Task: Look for products in the category "Drink Mixes" from the brand "Vega".
Action: Mouse pressed left at (24, 106)
Screenshot: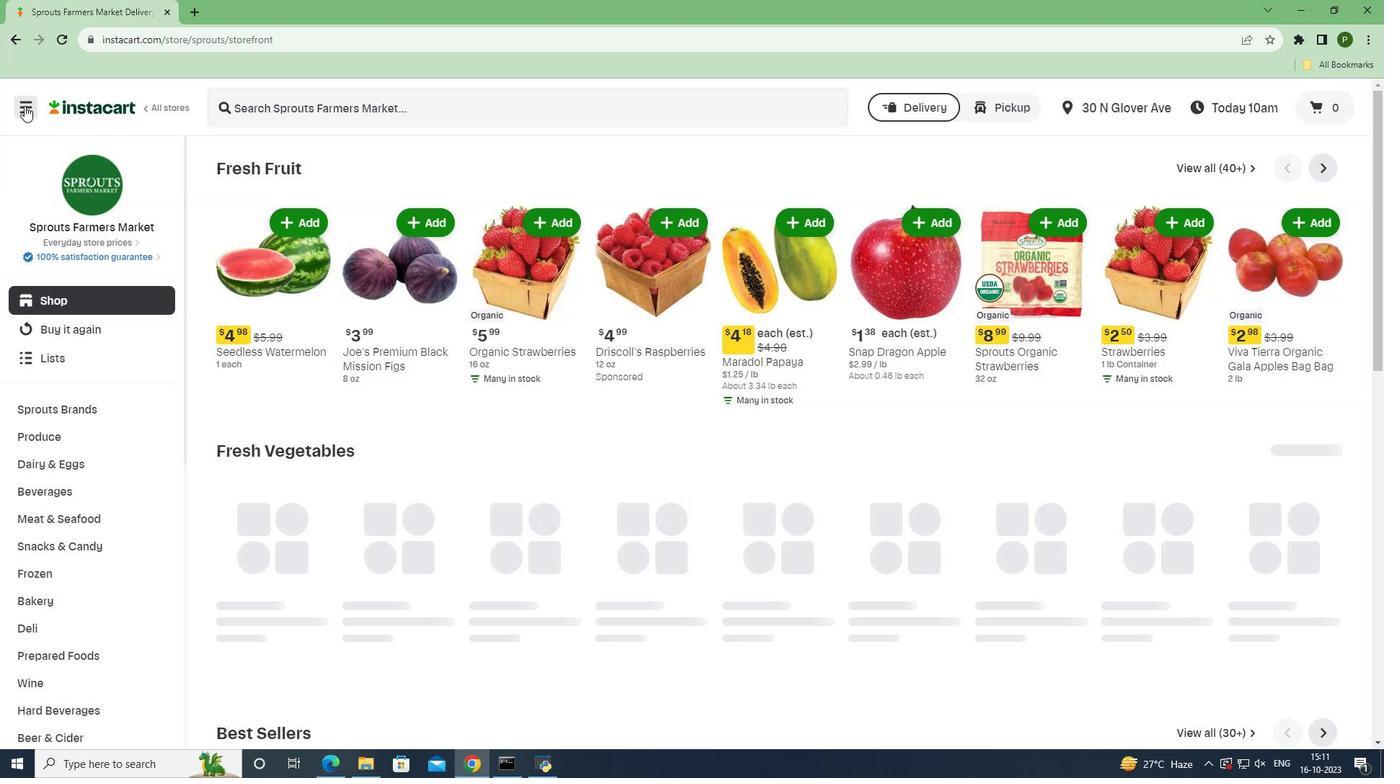 
Action: Mouse moved to (71, 377)
Screenshot: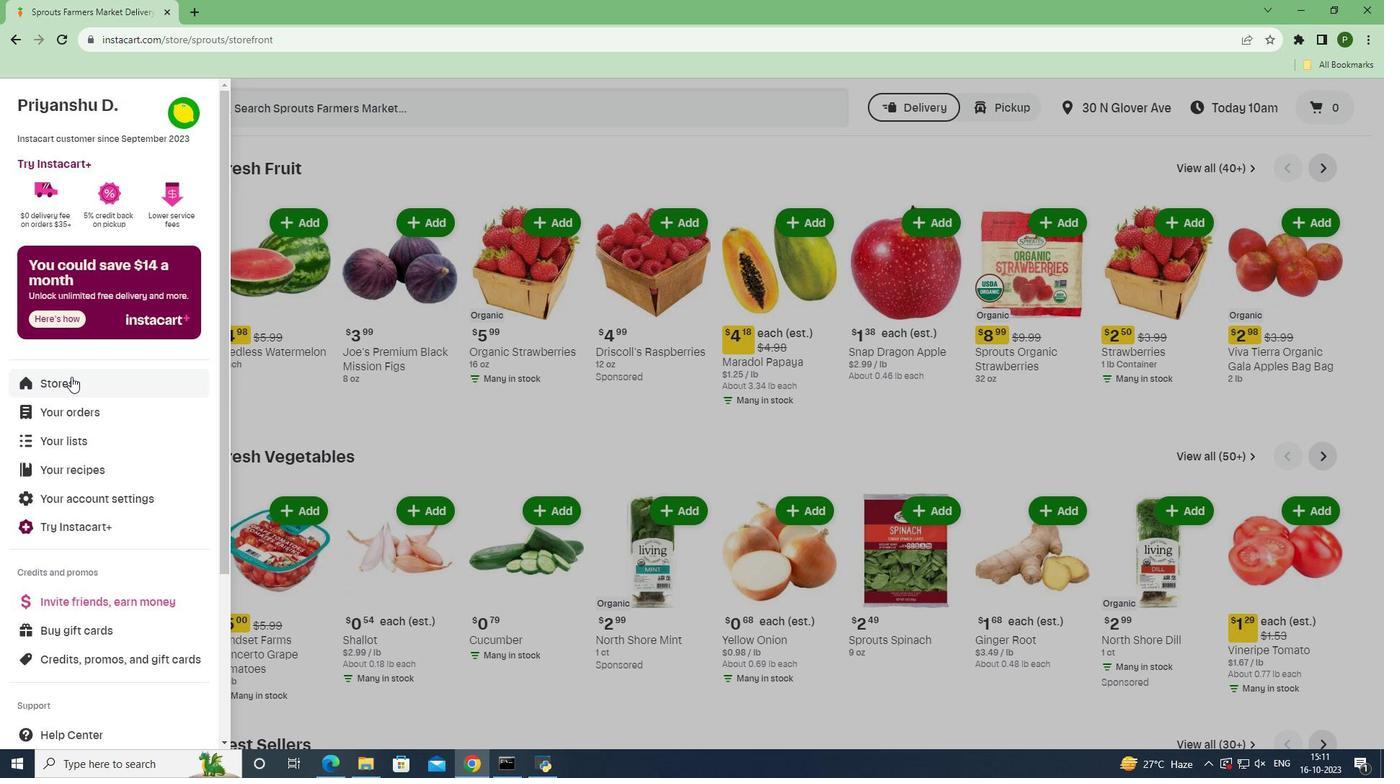 
Action: Mouse pressed left at (71, 377)
Screenshot: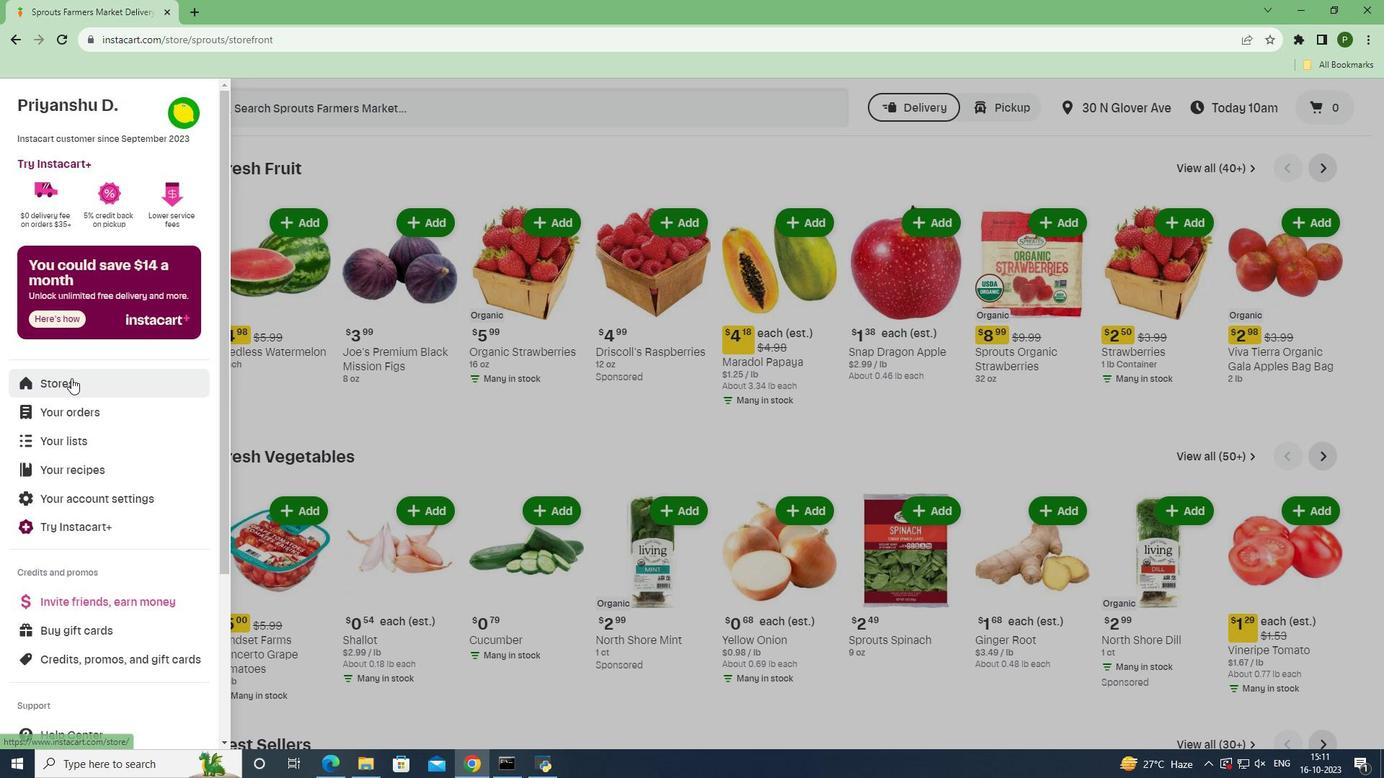 
Action: Mouse moved to (337, 163)
Screenshot: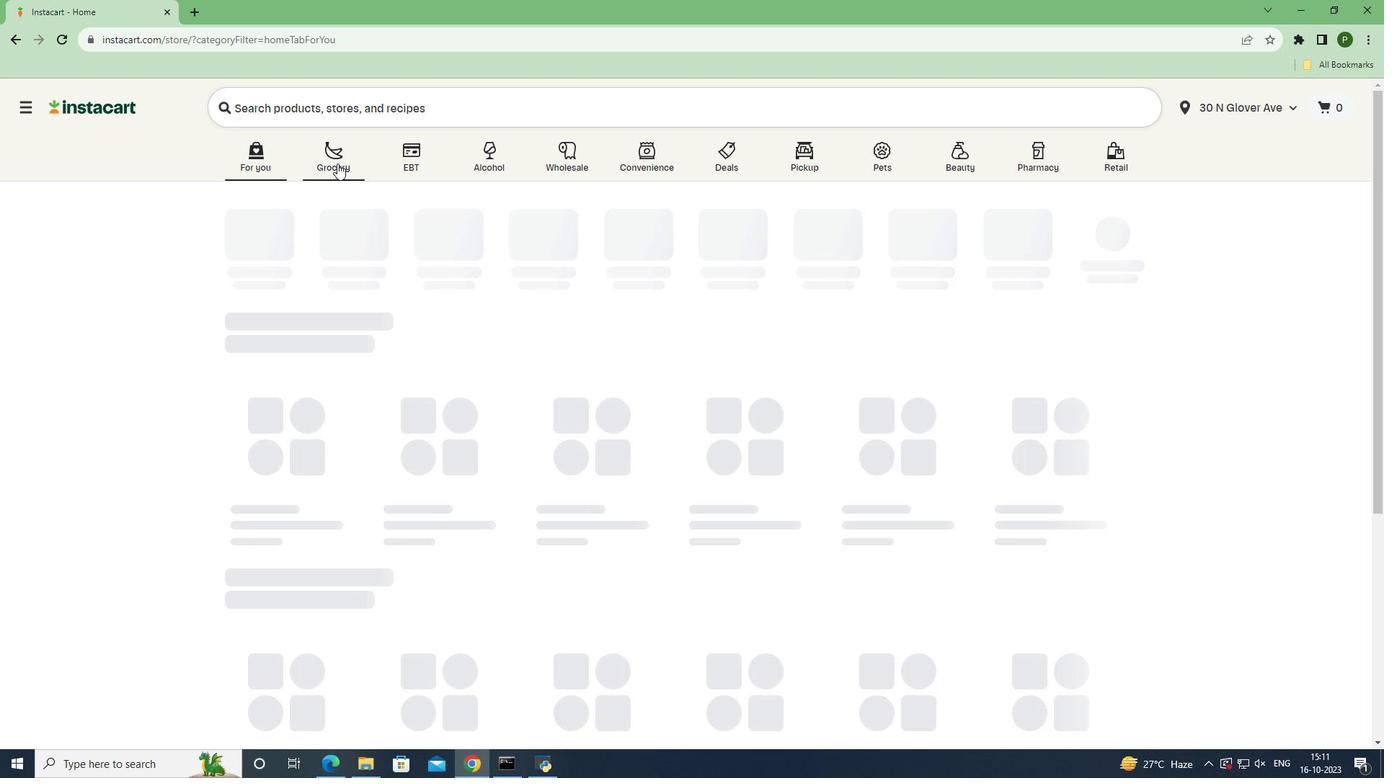 
Action: Mouse pressed left at (337, 163)
Screenshot: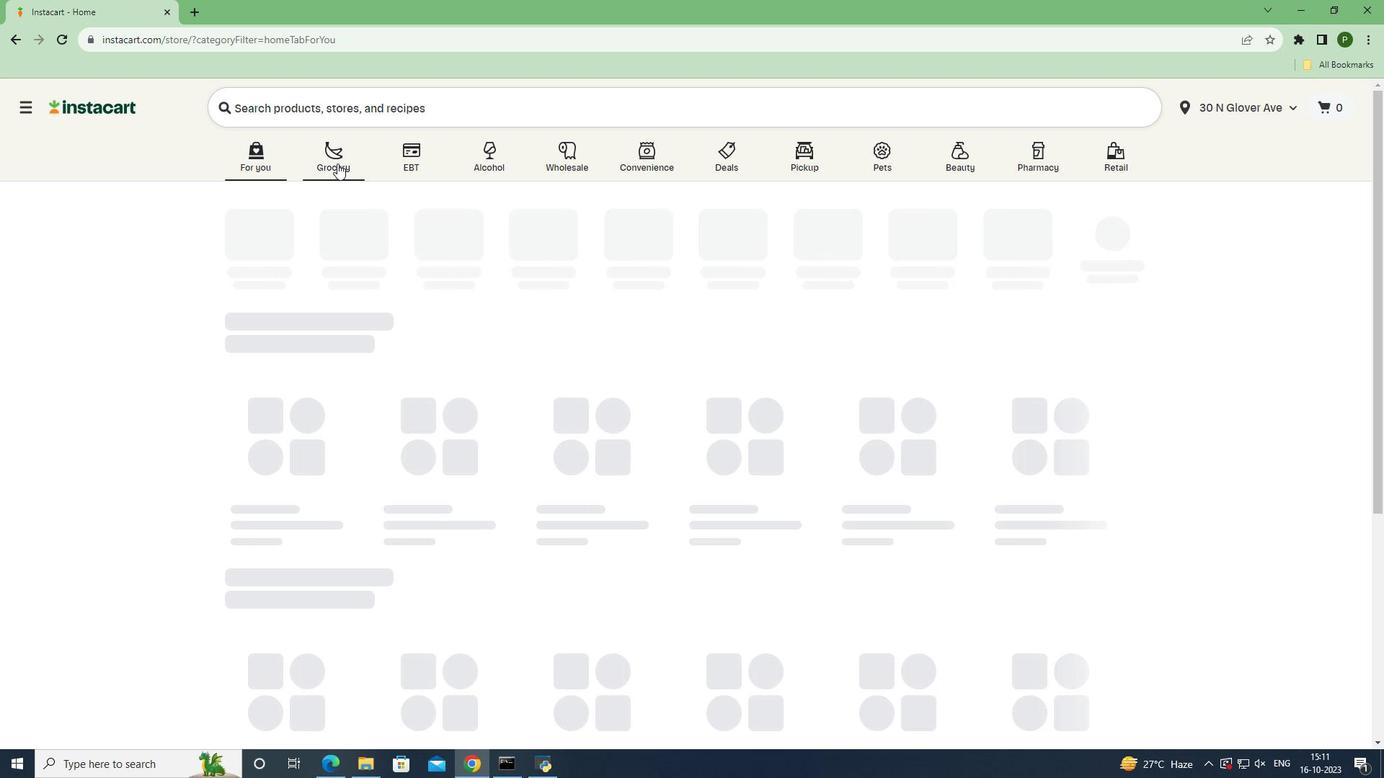 
Action: Mouse moved to (928, 320)
Screenshot: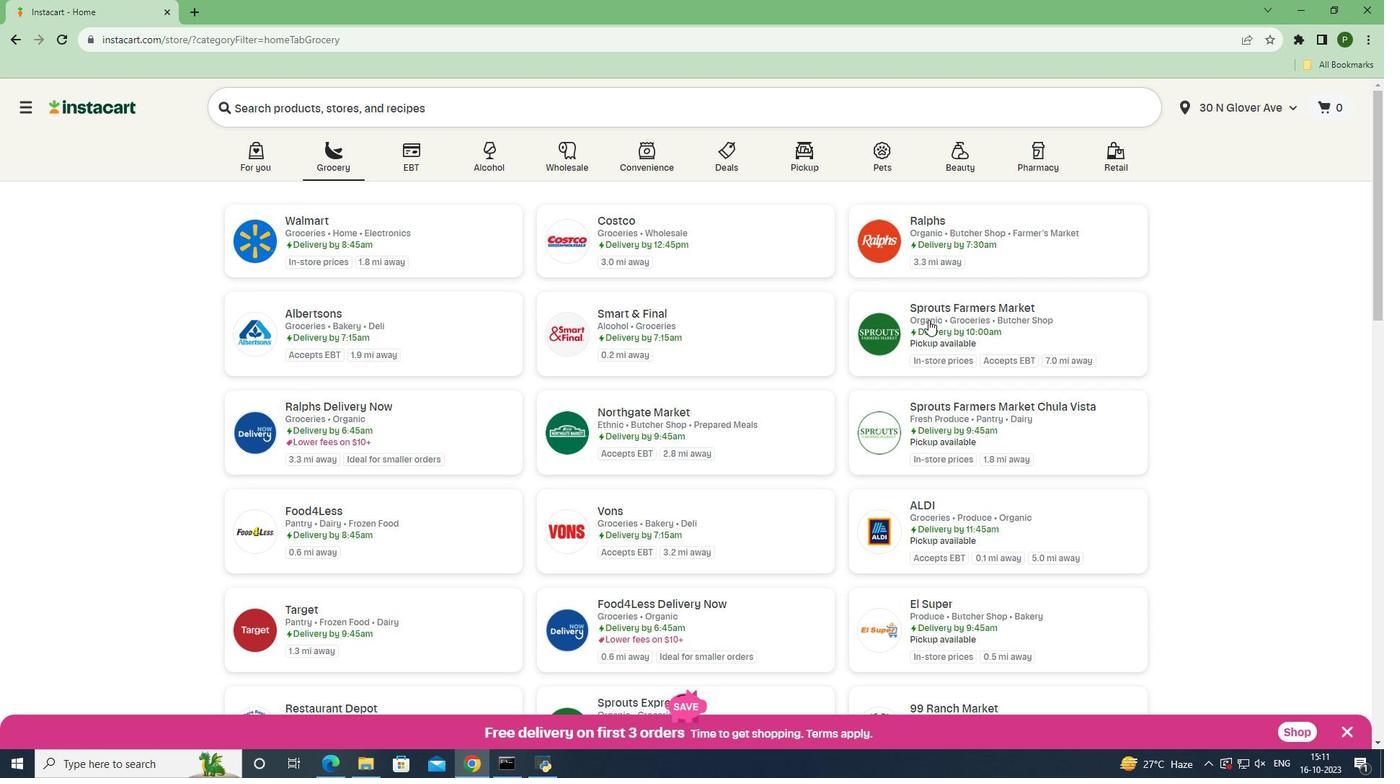 
Action: Mouse pressed left at (928, 320)
Screenshot: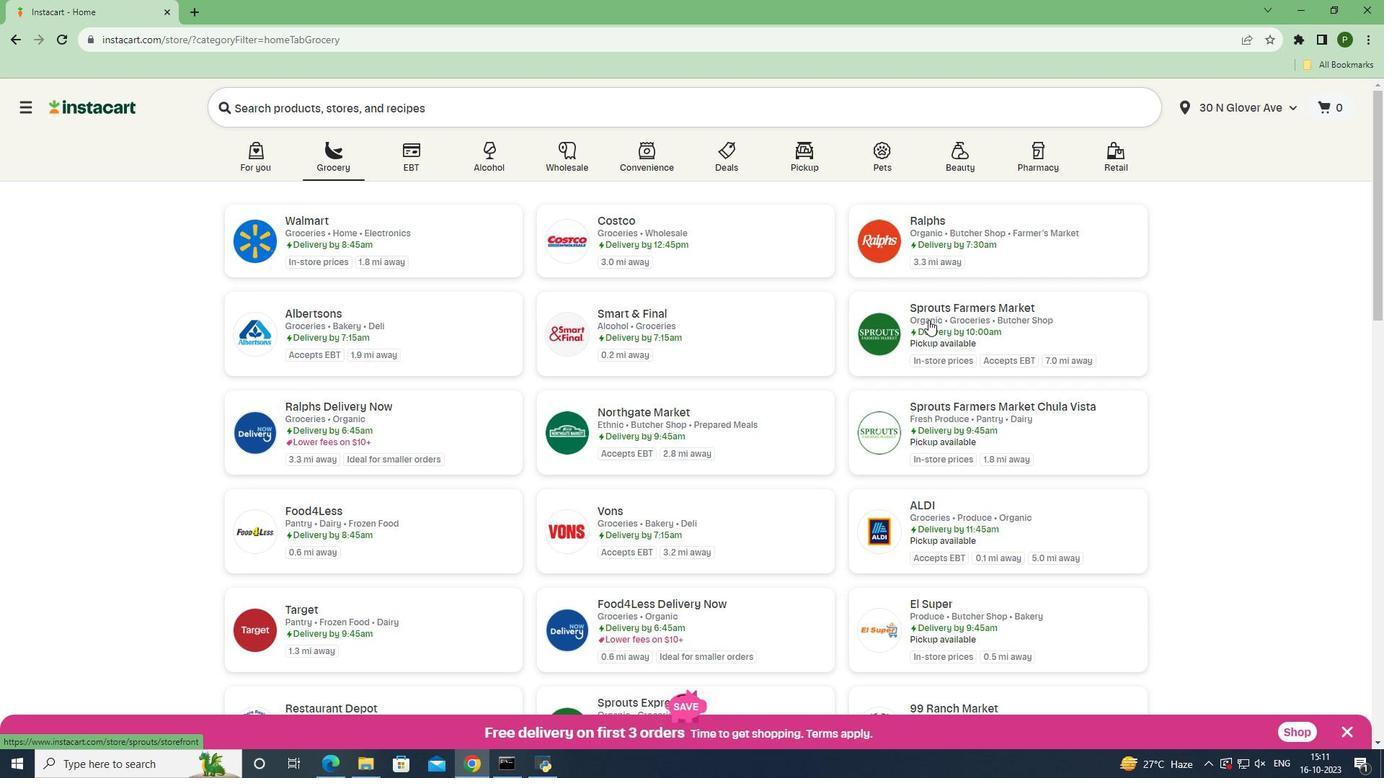 
Action: Mouse moved to (78, 491)
Screenshot: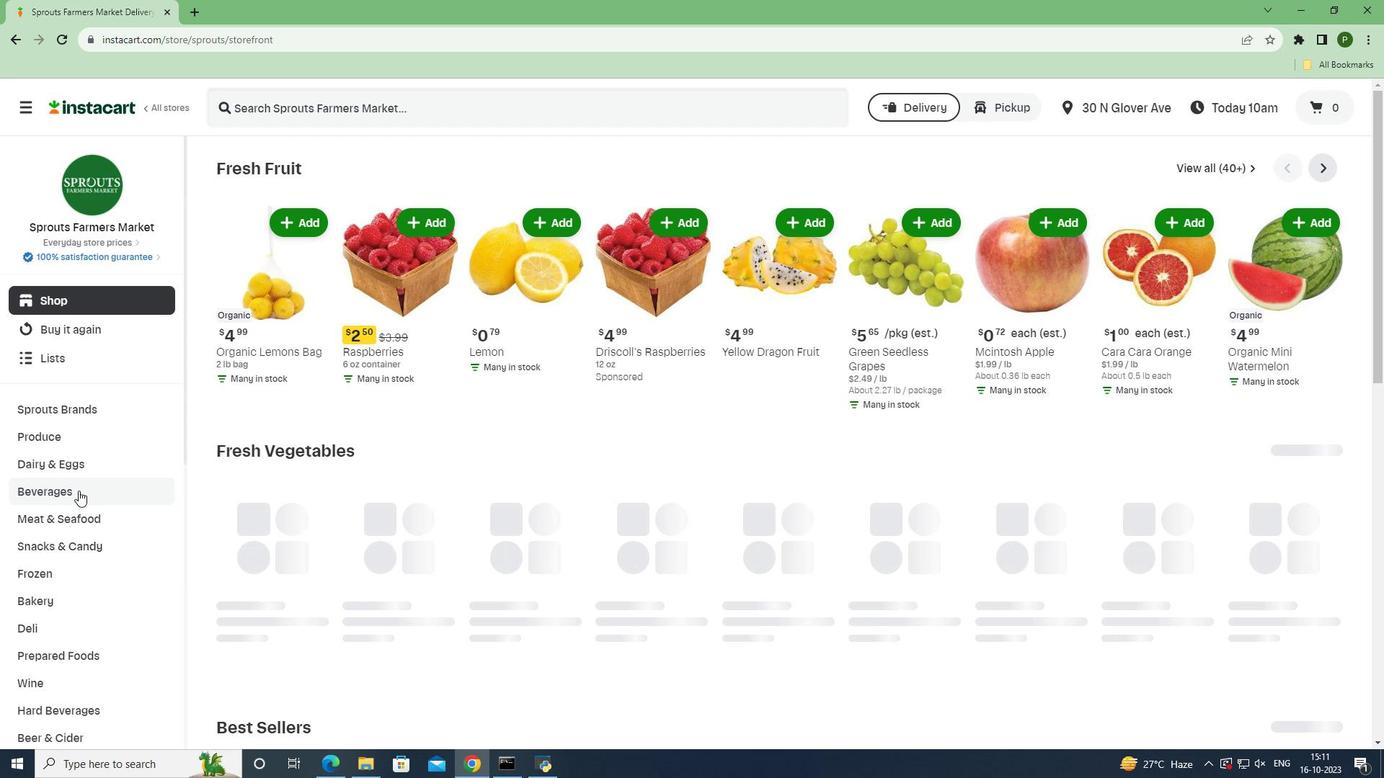 
Action: Mouse pressed left at (78, 491)
Screenshot: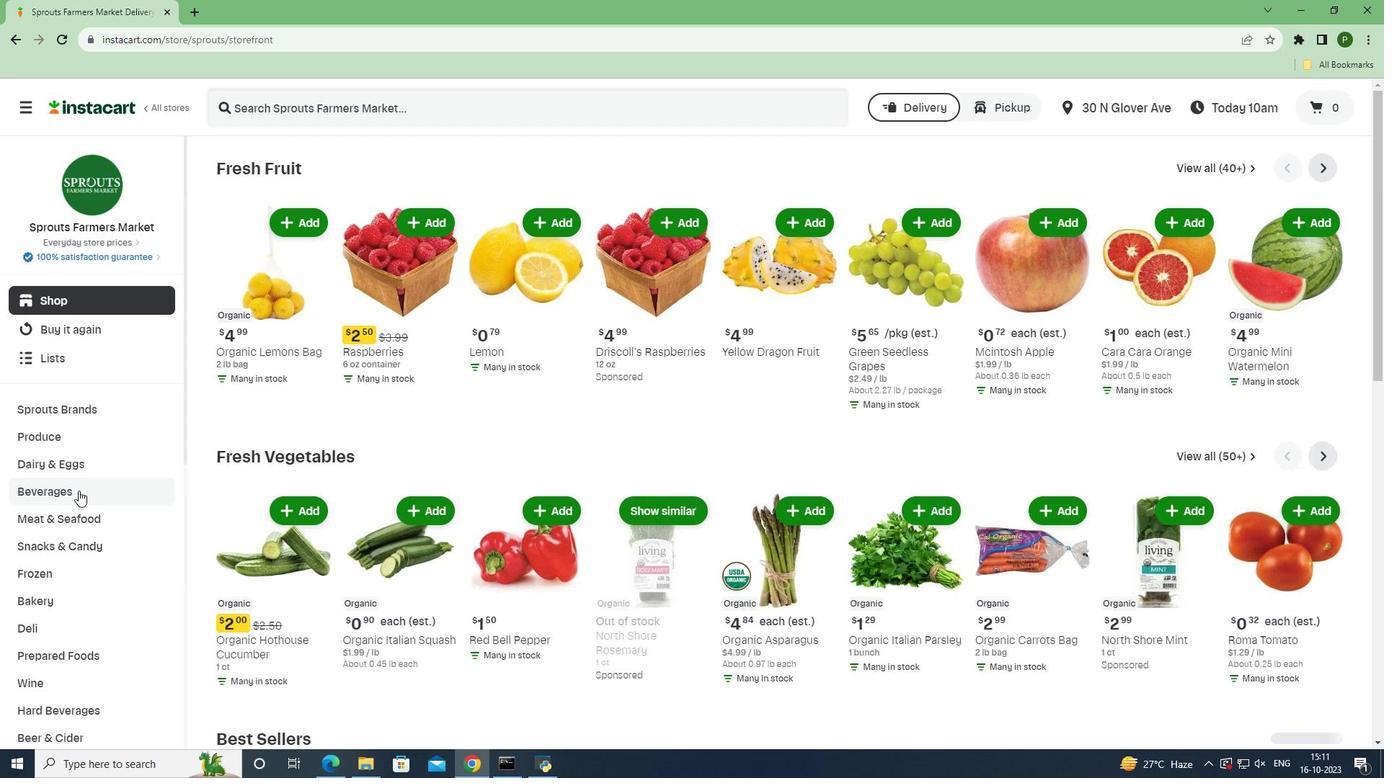 
Action: Mouse moved to (1304, 201)
Screenshot: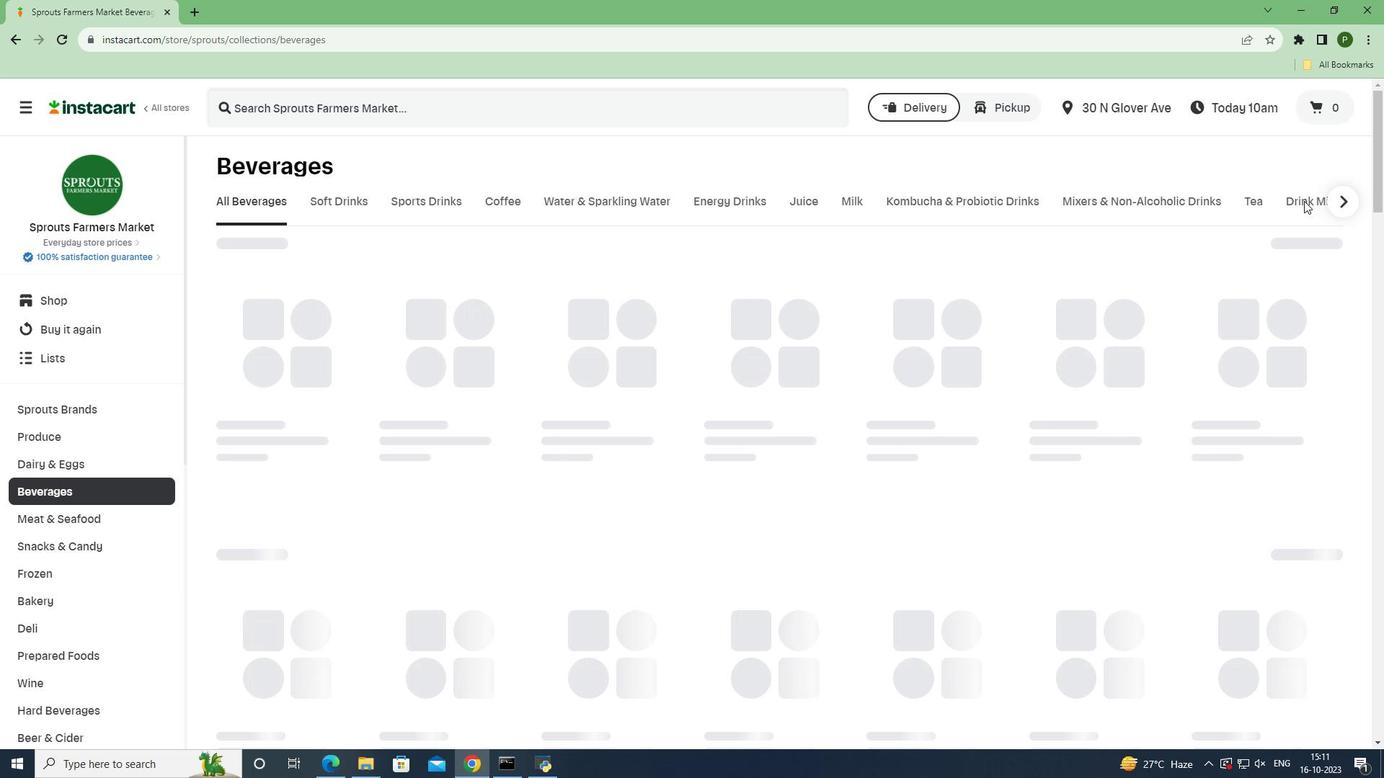 
Action: Mouse pressed left at (1304, 201)
Screenshot: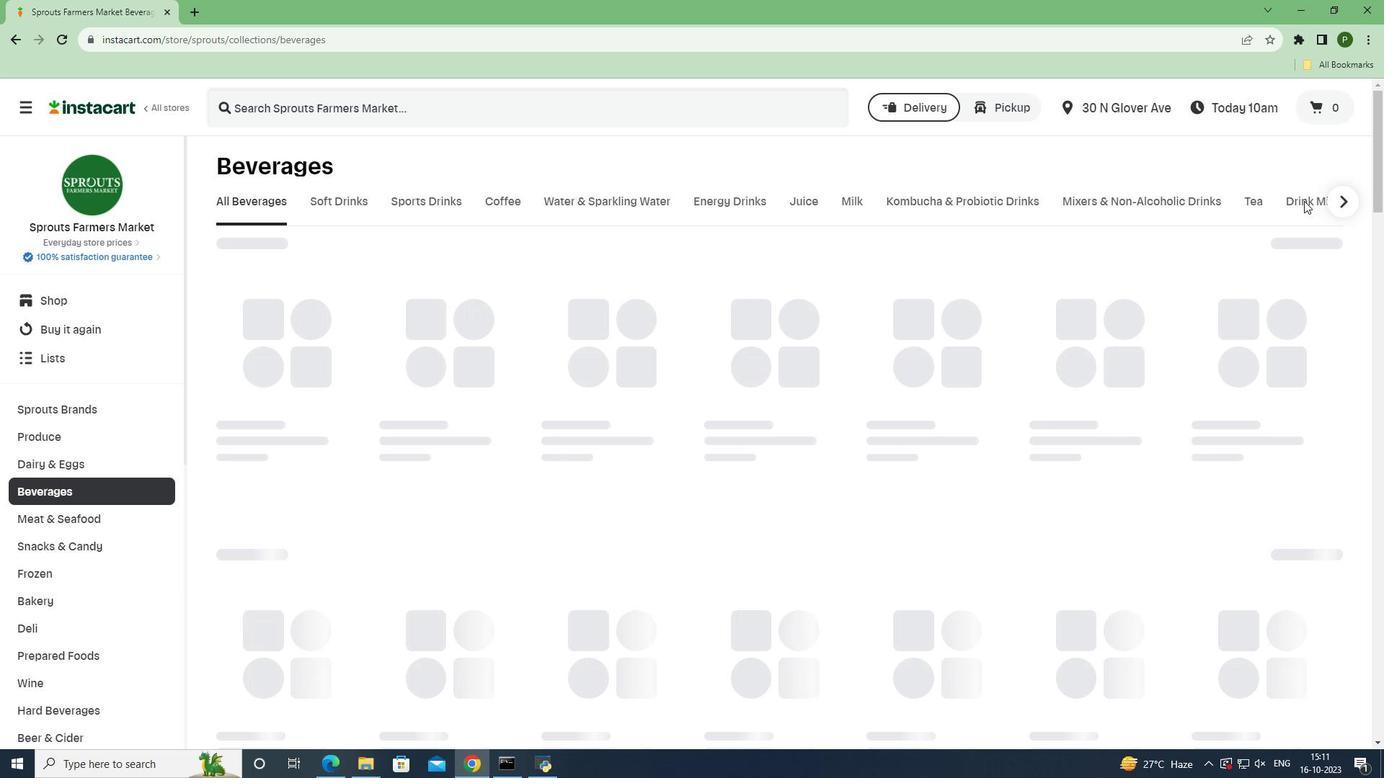 
Action: Mouse moved to (401, 264)
Screenshot: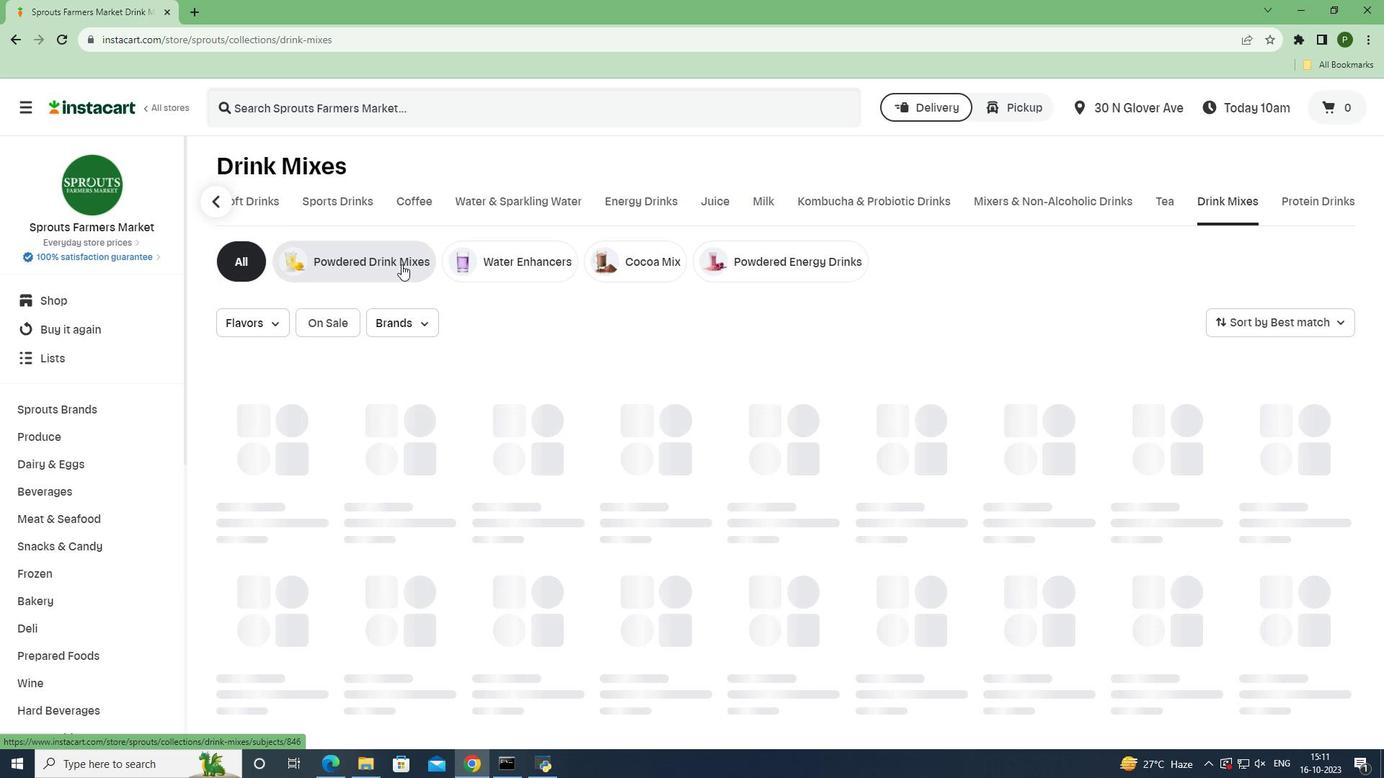 
Action: Mouse pressed left at (401, 264)
Screenshot: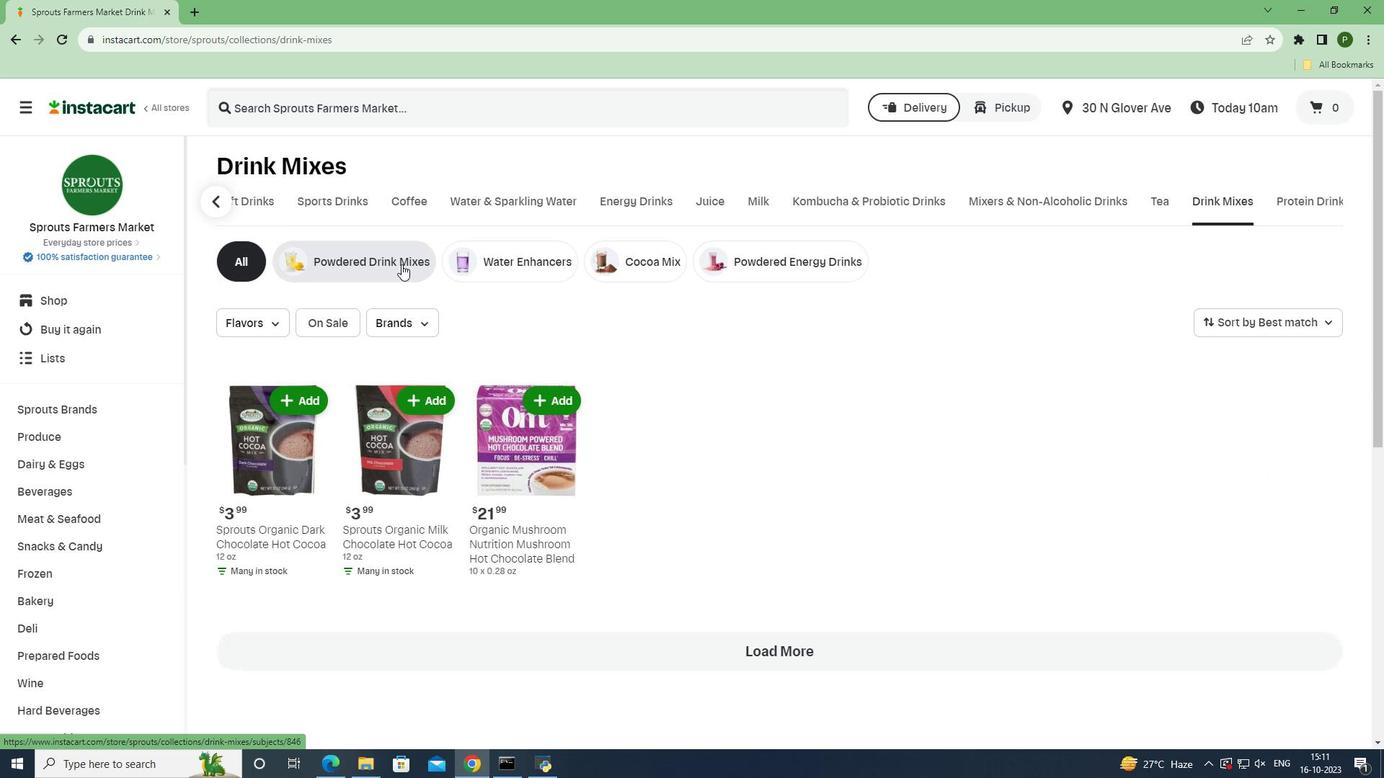 
Action: Mouse moved to (390, 321)
Screenshot: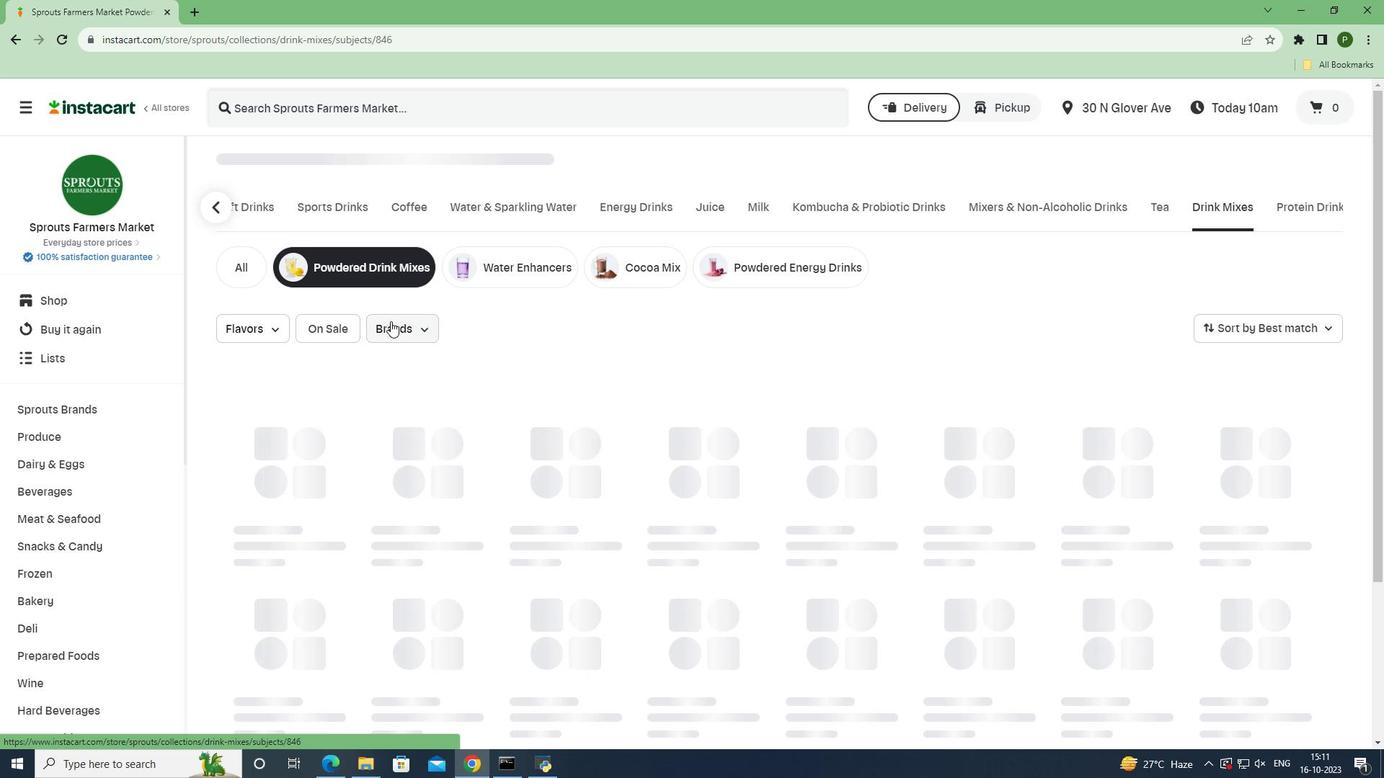 
Action: Mouse pressed left at (390, 321)
Screenshot: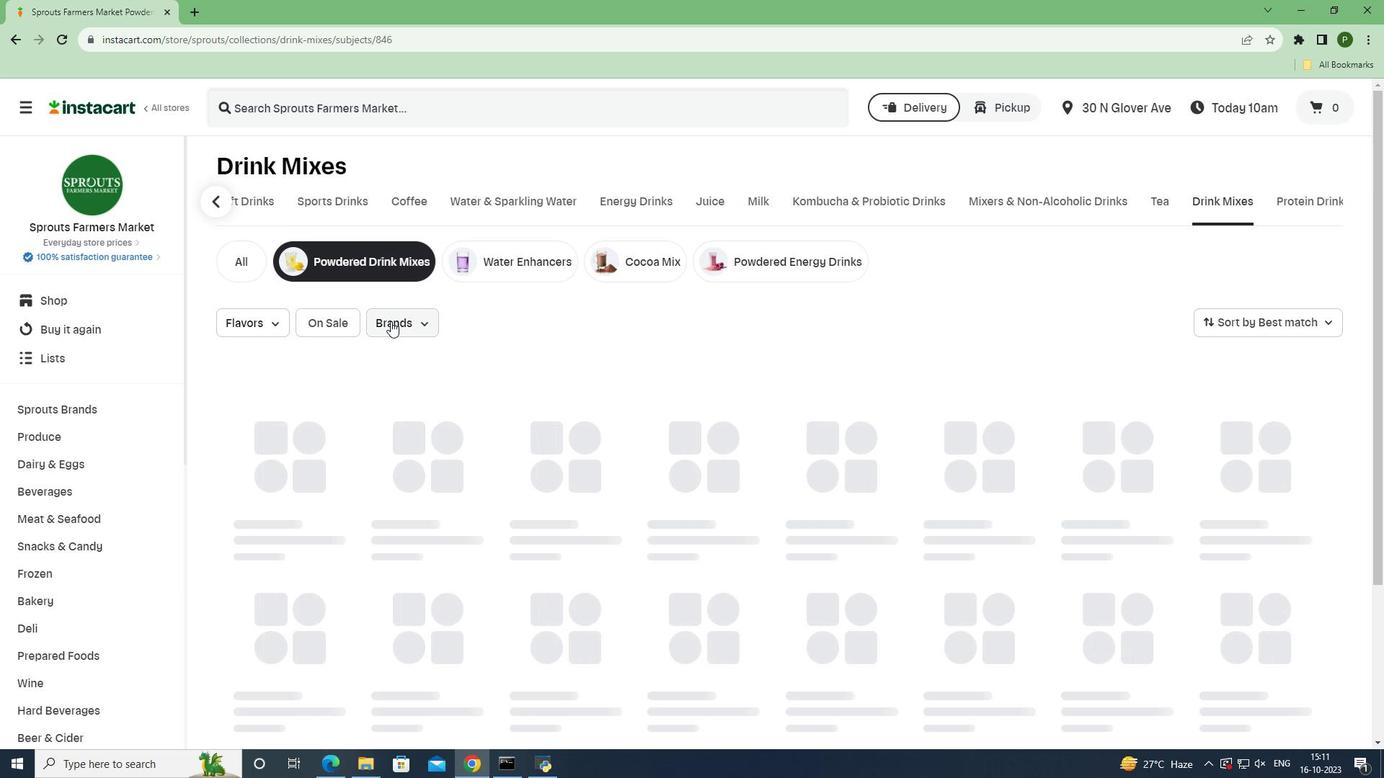
Action: Mouse moved to (463, 446)
Screenshot: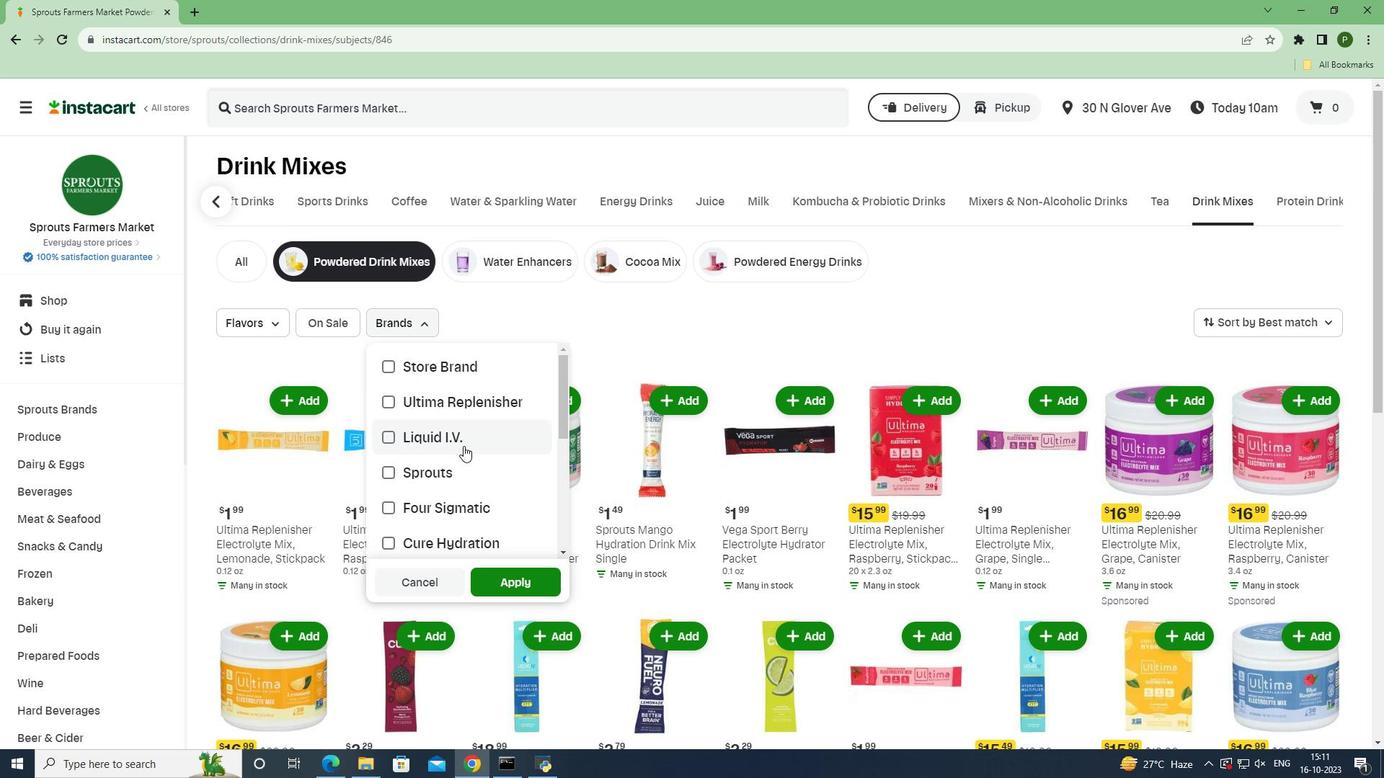 
Action: Mouse scrolled (463, 445) with delta (0, 0)
Screenshot: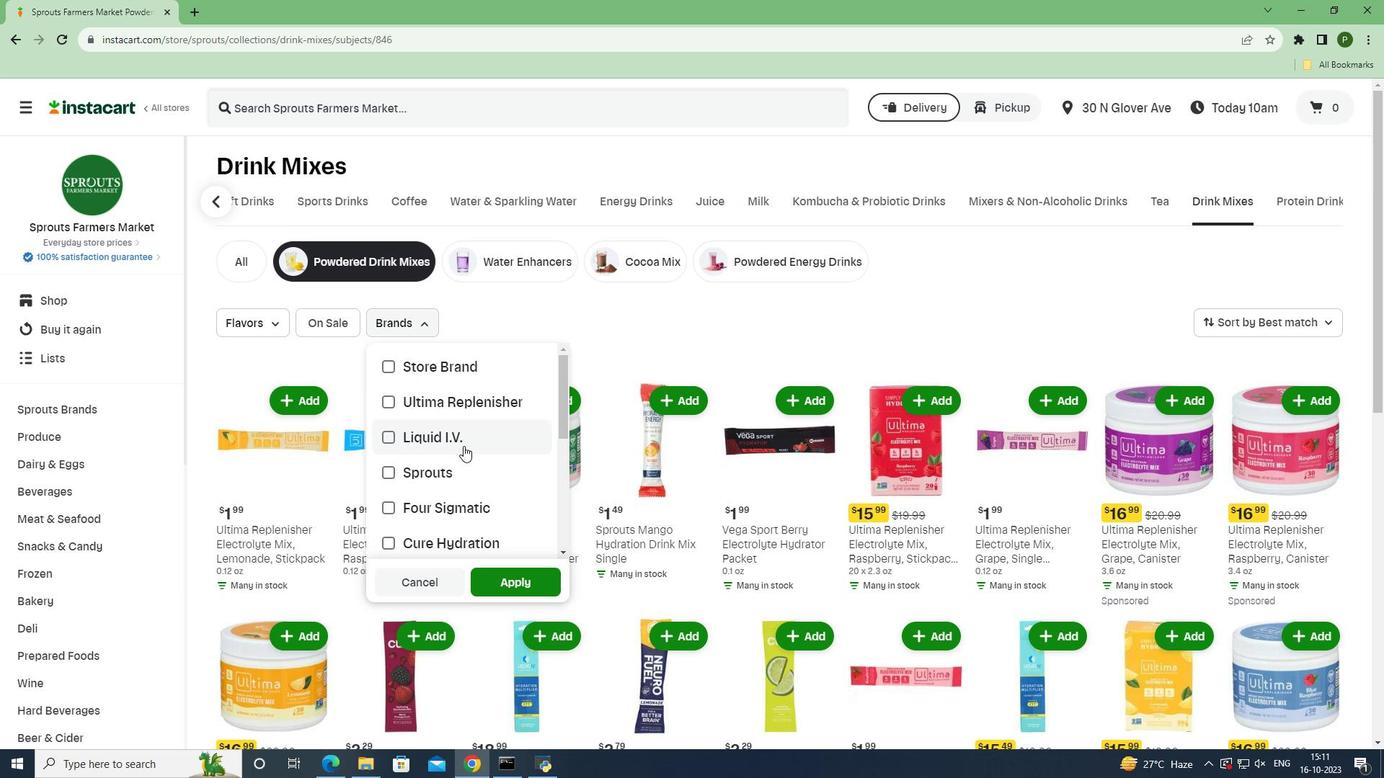 
Action: Mouse scrolled (463, 445) with delta (0, 0)
Screenshot: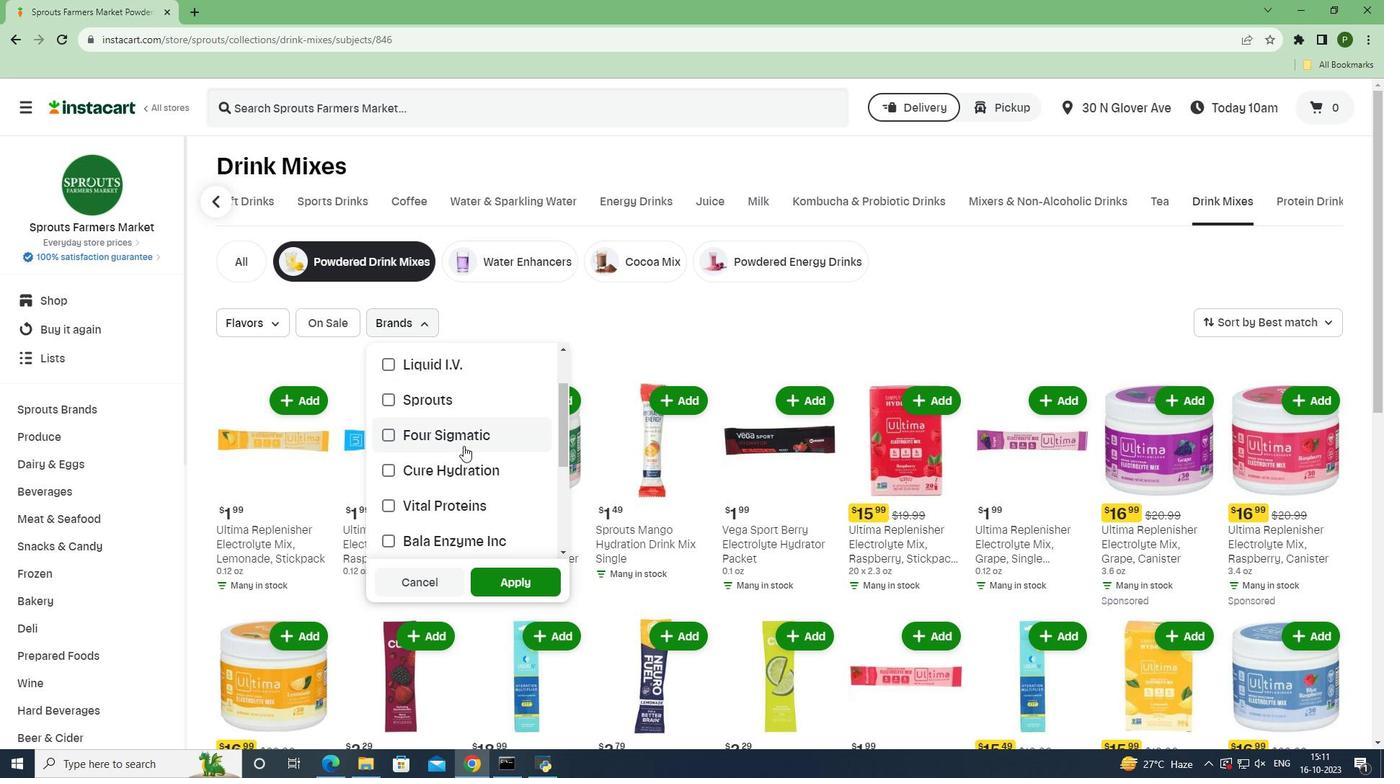 
Action: Mouse moved to (423, 517)
Screenshot: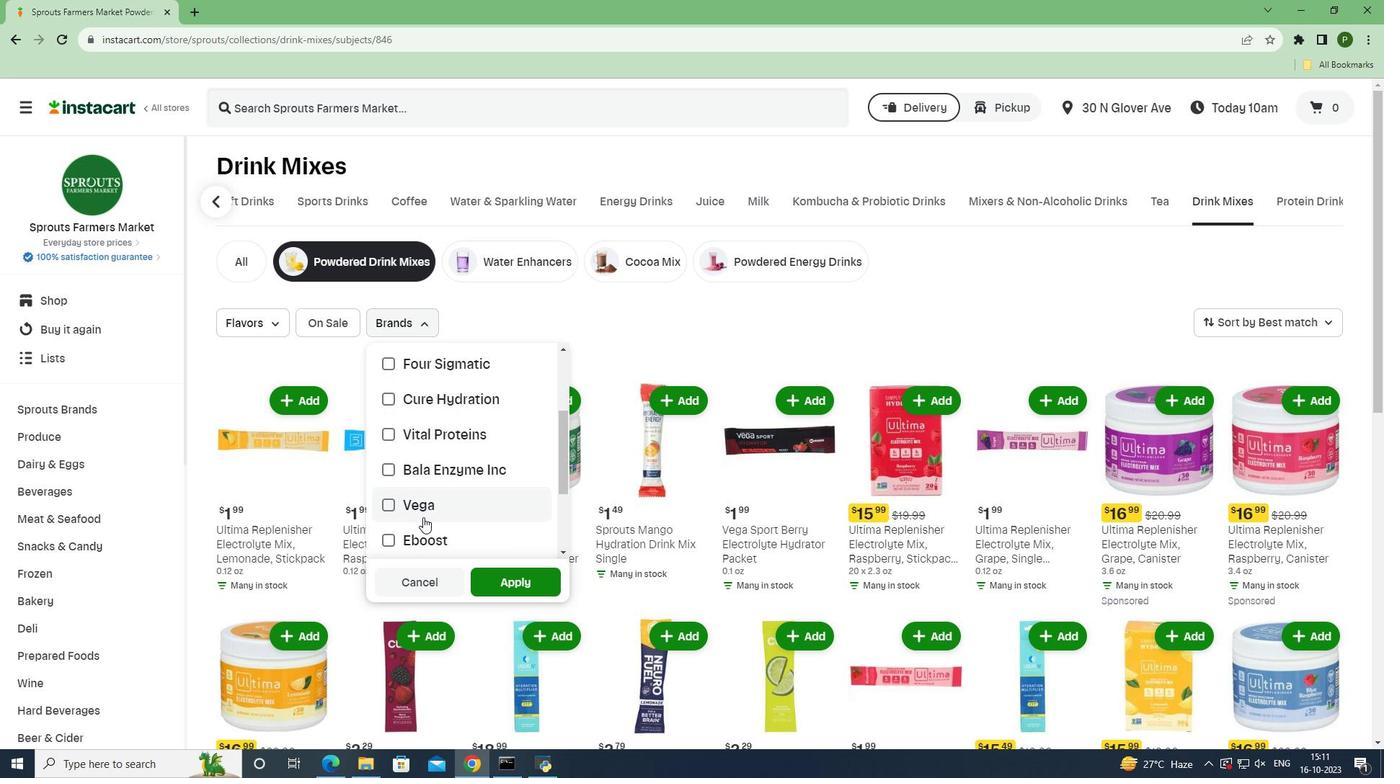 
Action: Mouse pressed left at (423, 517)
Screenshot: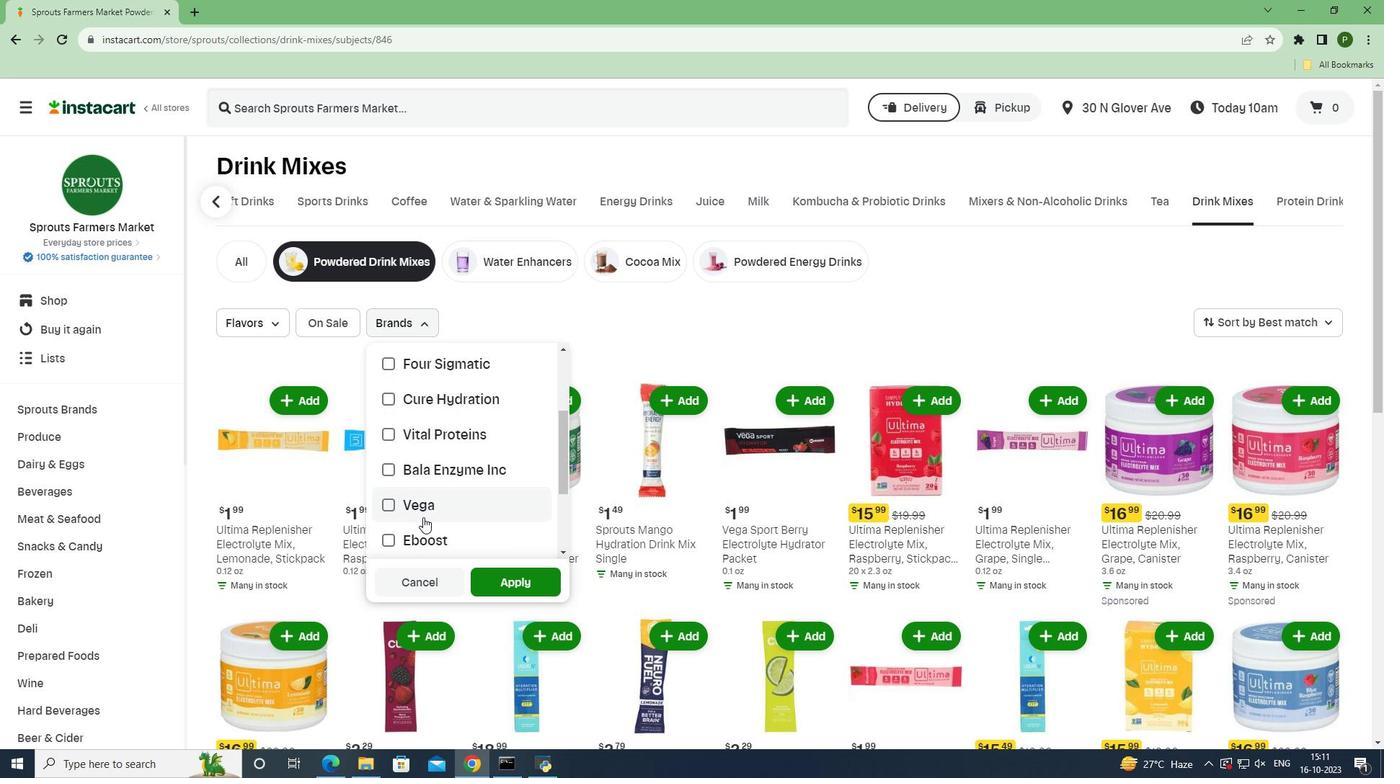 
Action: Mouse moved to (517, 579)
Screenshot: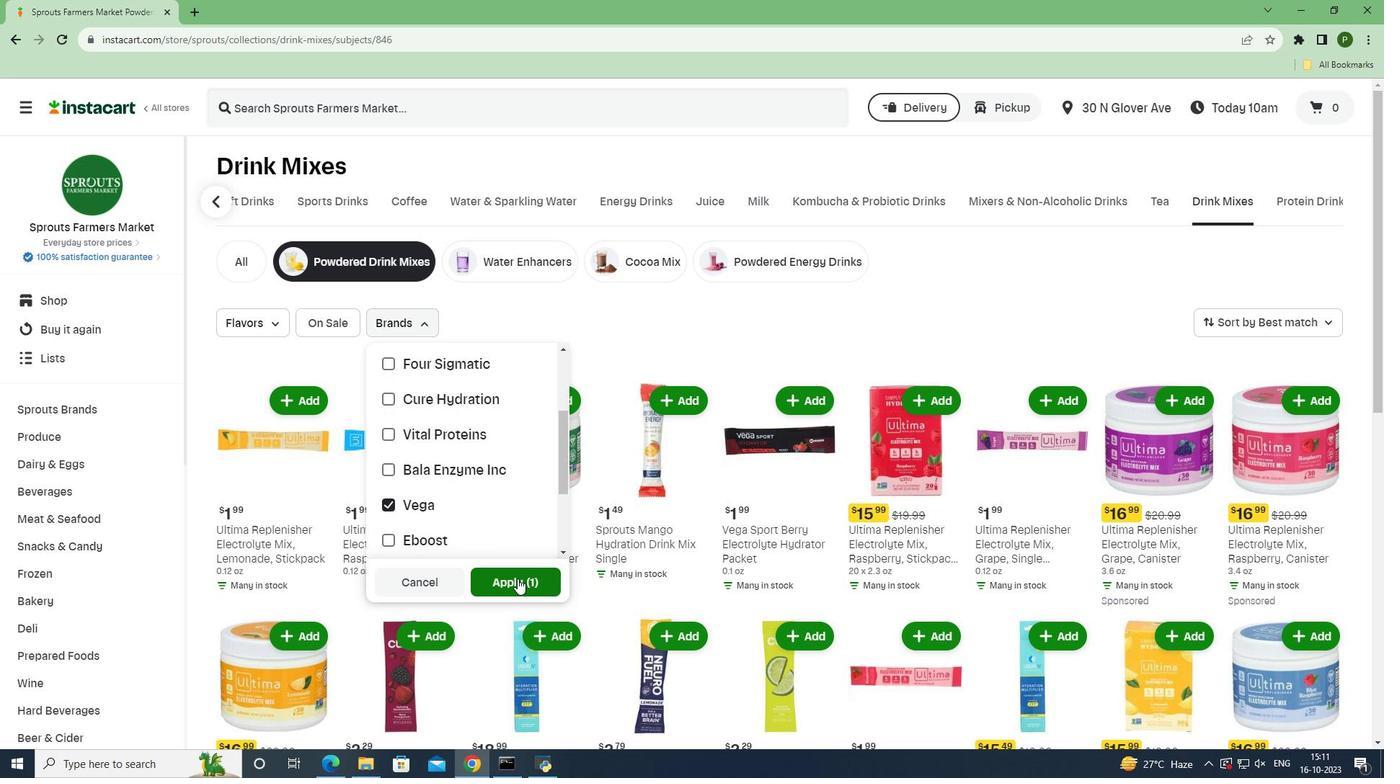 
Action: Mouse pressed left at (517, 579)
Screenshot: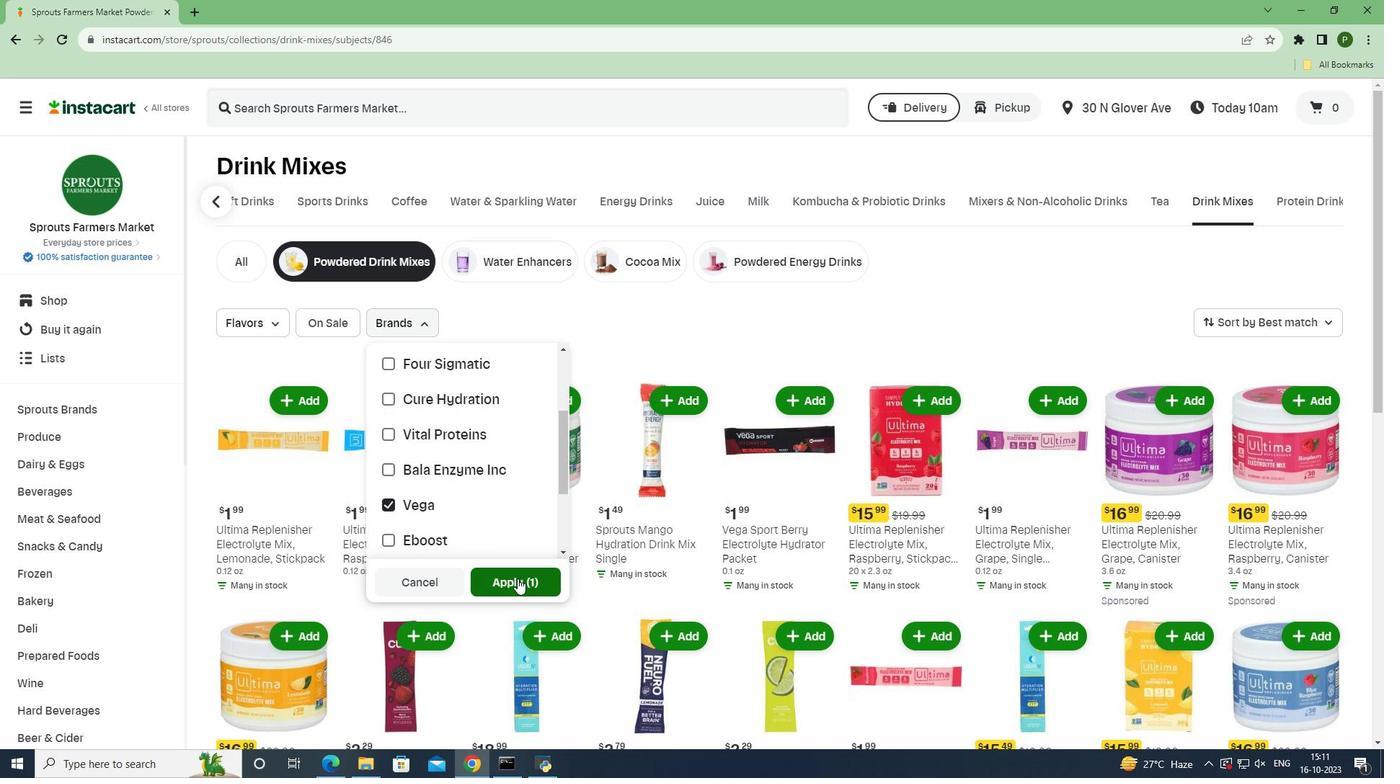 
Action: Mouse moved to (625, 565)
Screenshot: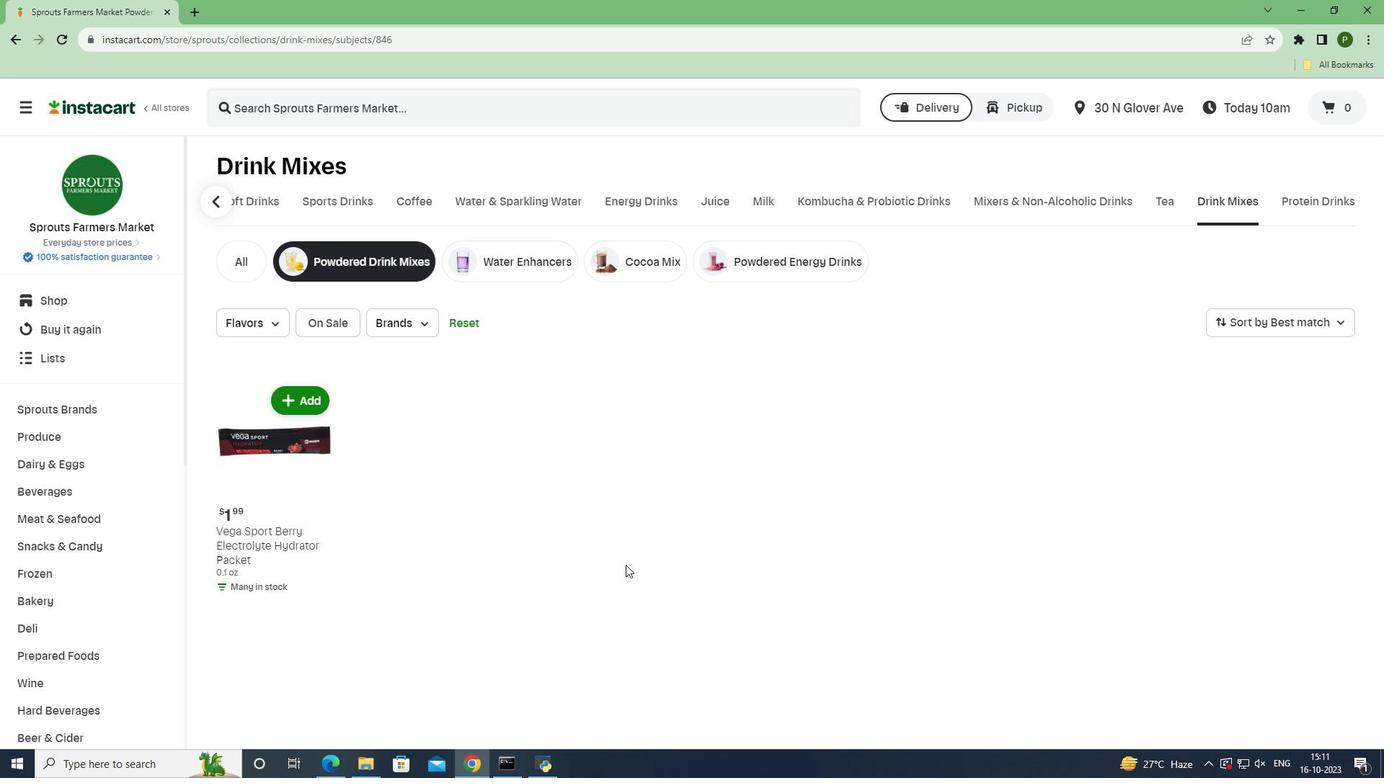 
